 Task: Add Belletoile Imported Baby Brie Cheese to the cart.
Action: Mouse pressed left at (27, 116)
Screenshot: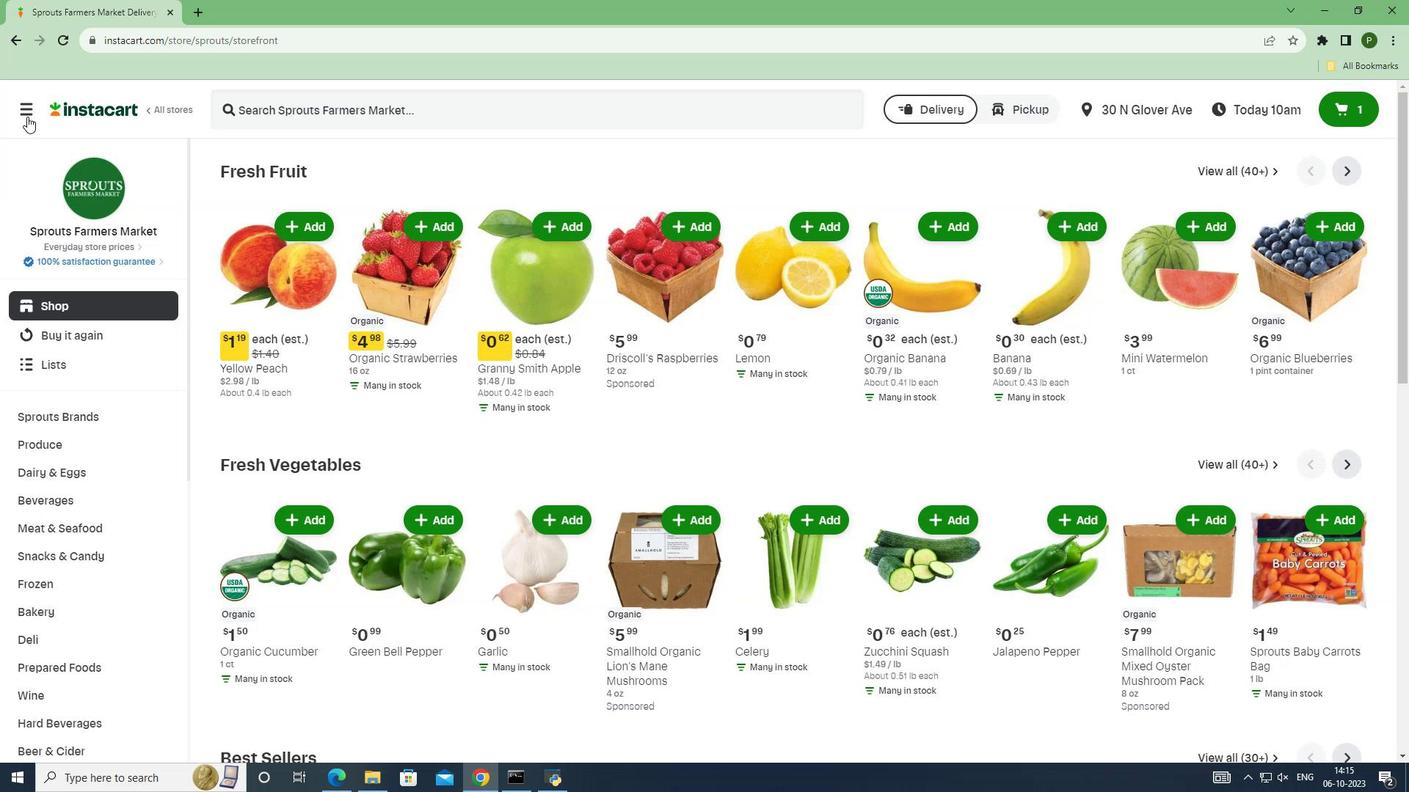 
Action: Mouse moved to (68, 386)
Screenshot: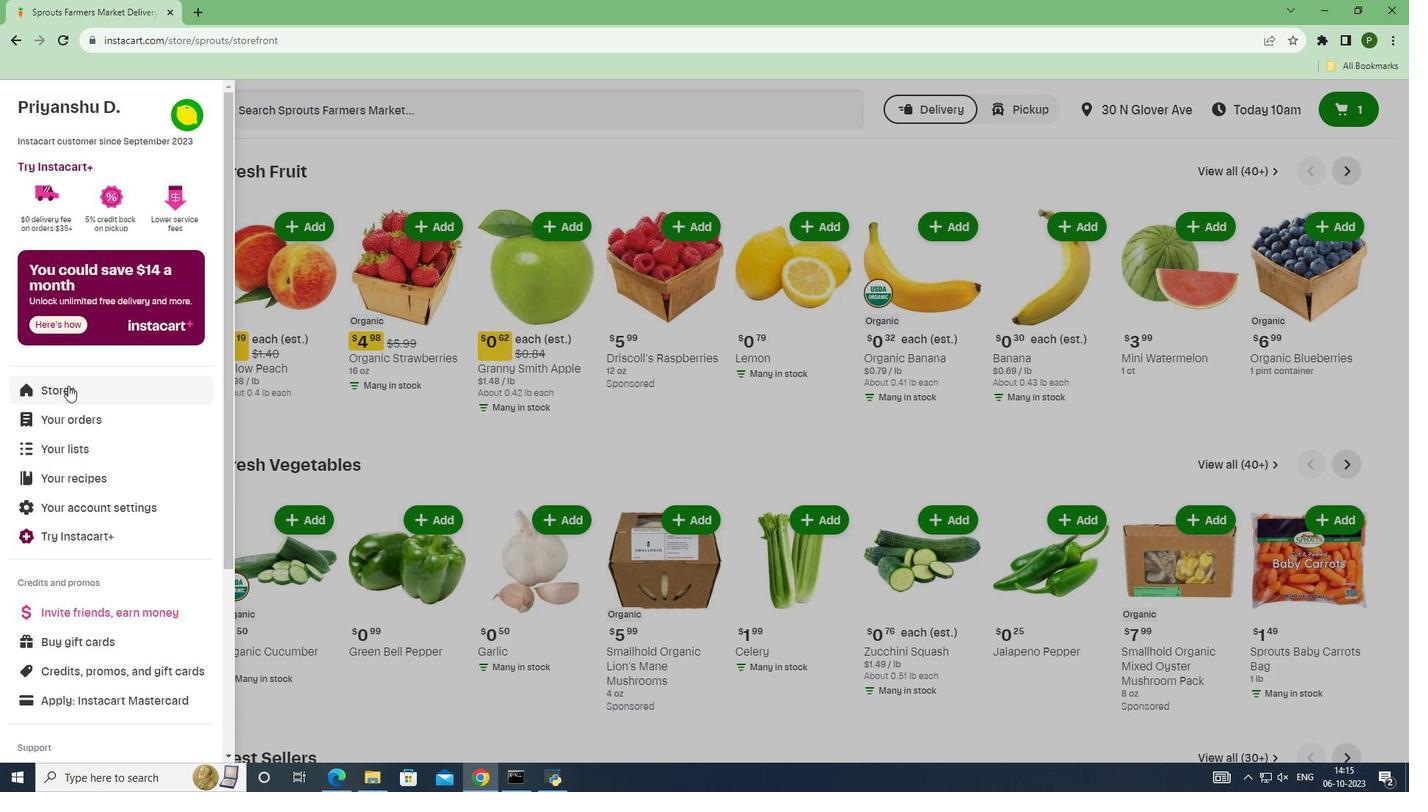 
Action: Mouse pressed left at (68, 386)
Screenshot: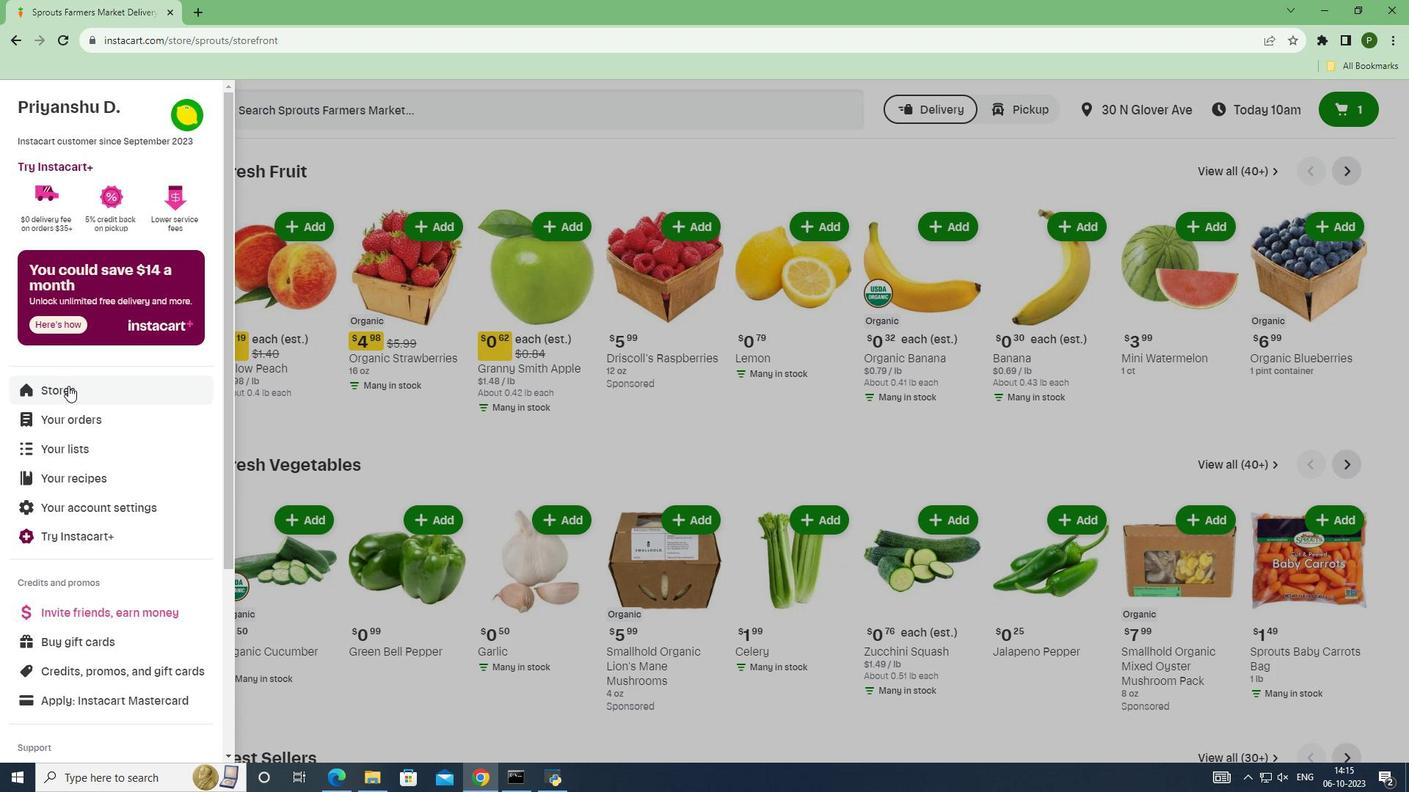 
Action: Mouse moved to (341, 172)
Screenshot: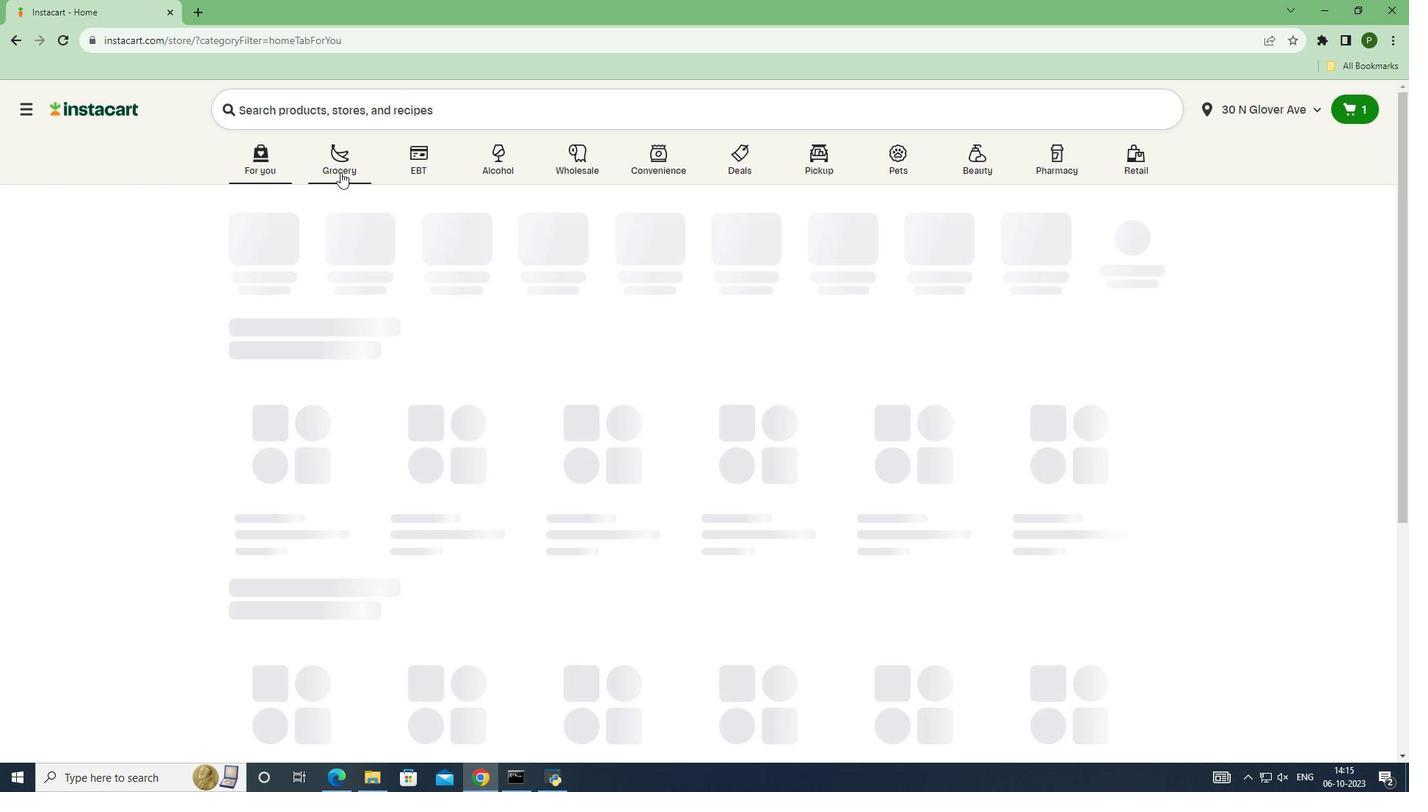 
Action: Mouse pressed left at (341, 172)
Screenshot: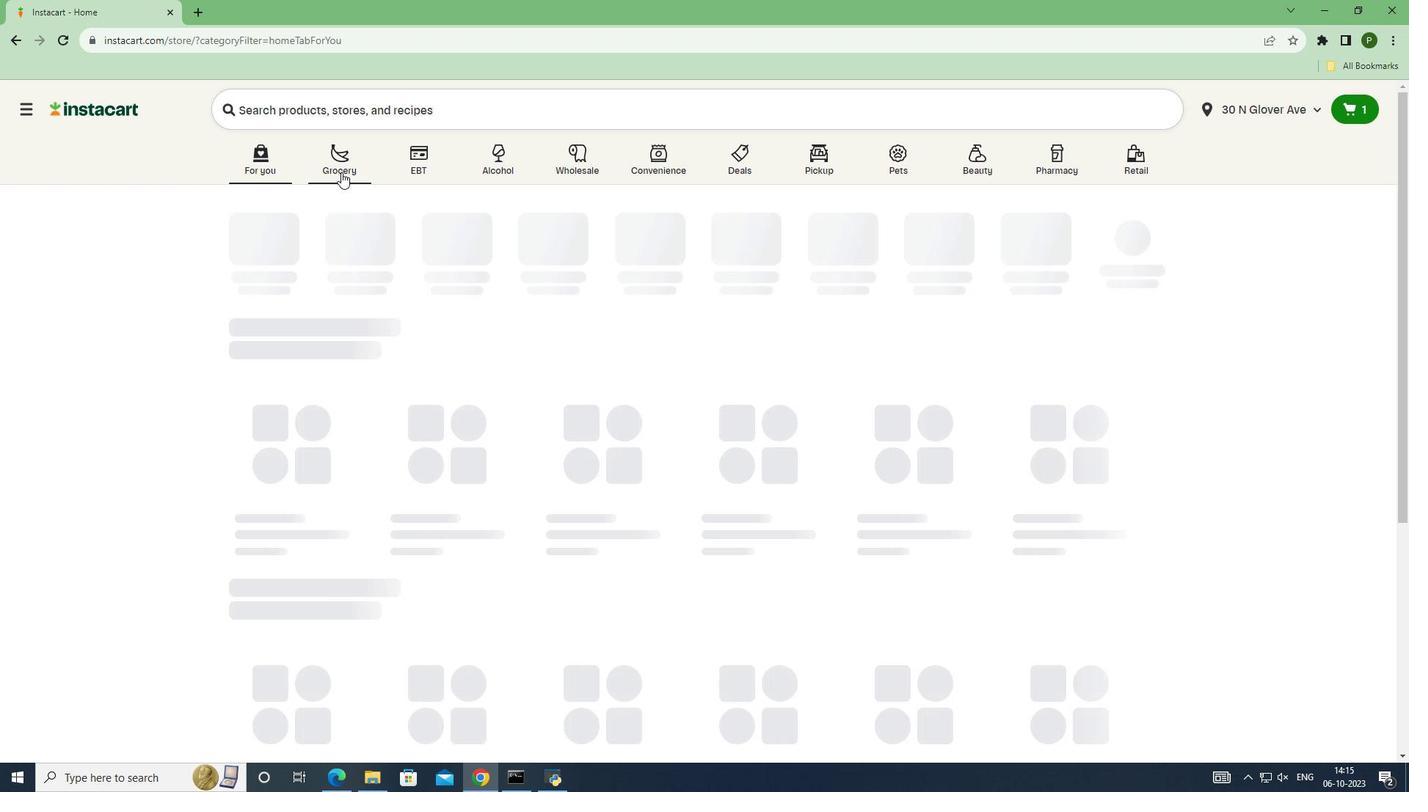 
Action: Mouse moved to (342, 244)
Screenshot: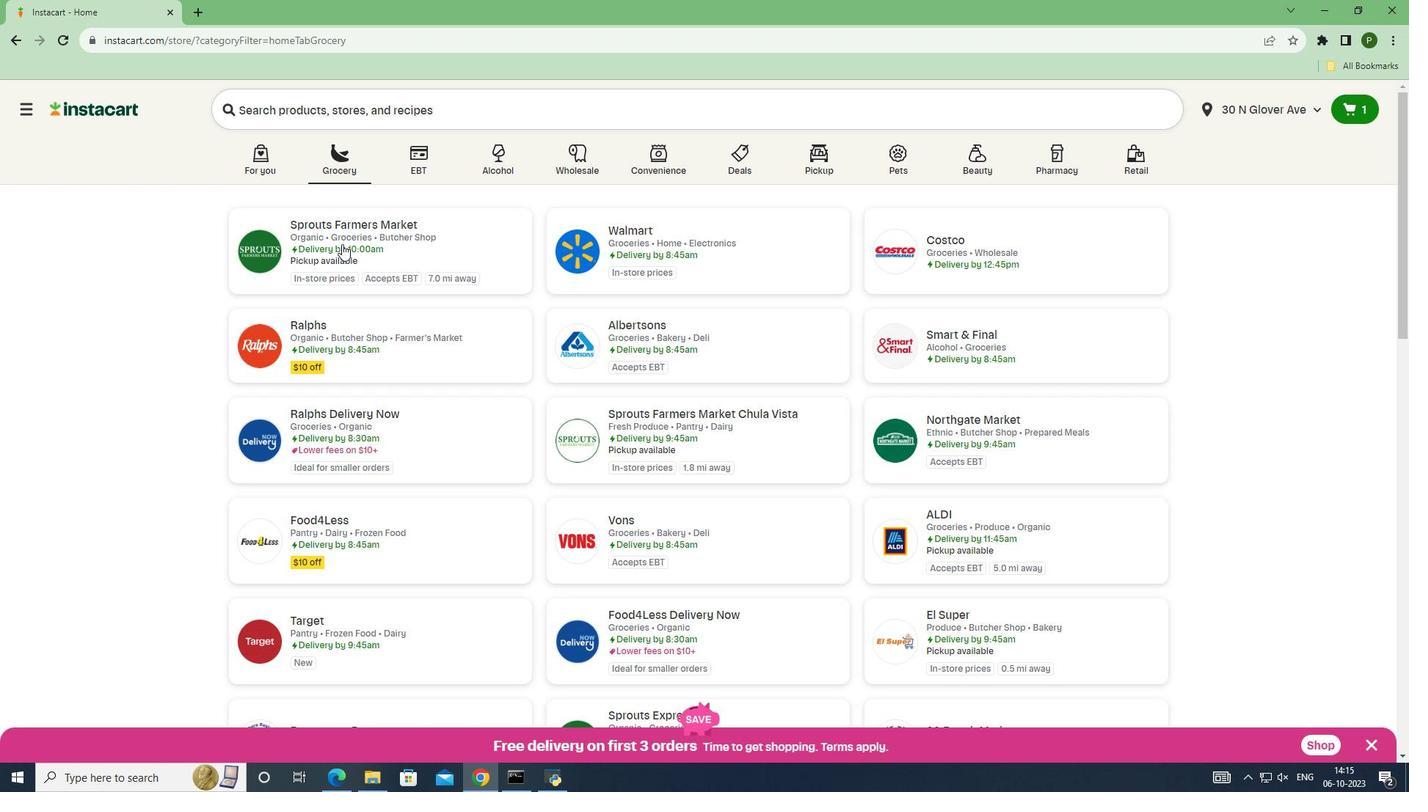 
Action: Mouse pressed left at (342, 244)
Screenshot: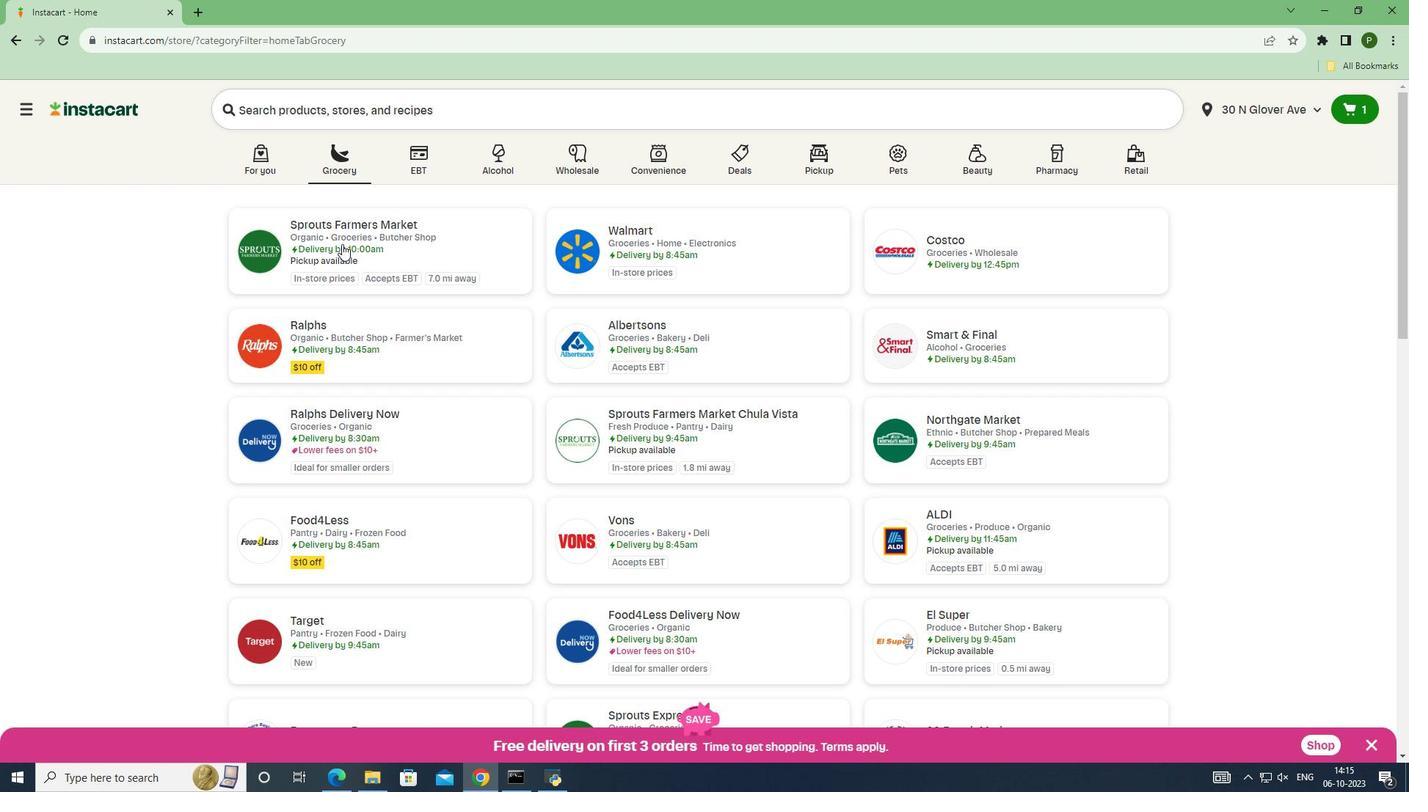 
Action: Mouse moved to (33, 470)
Screenshot: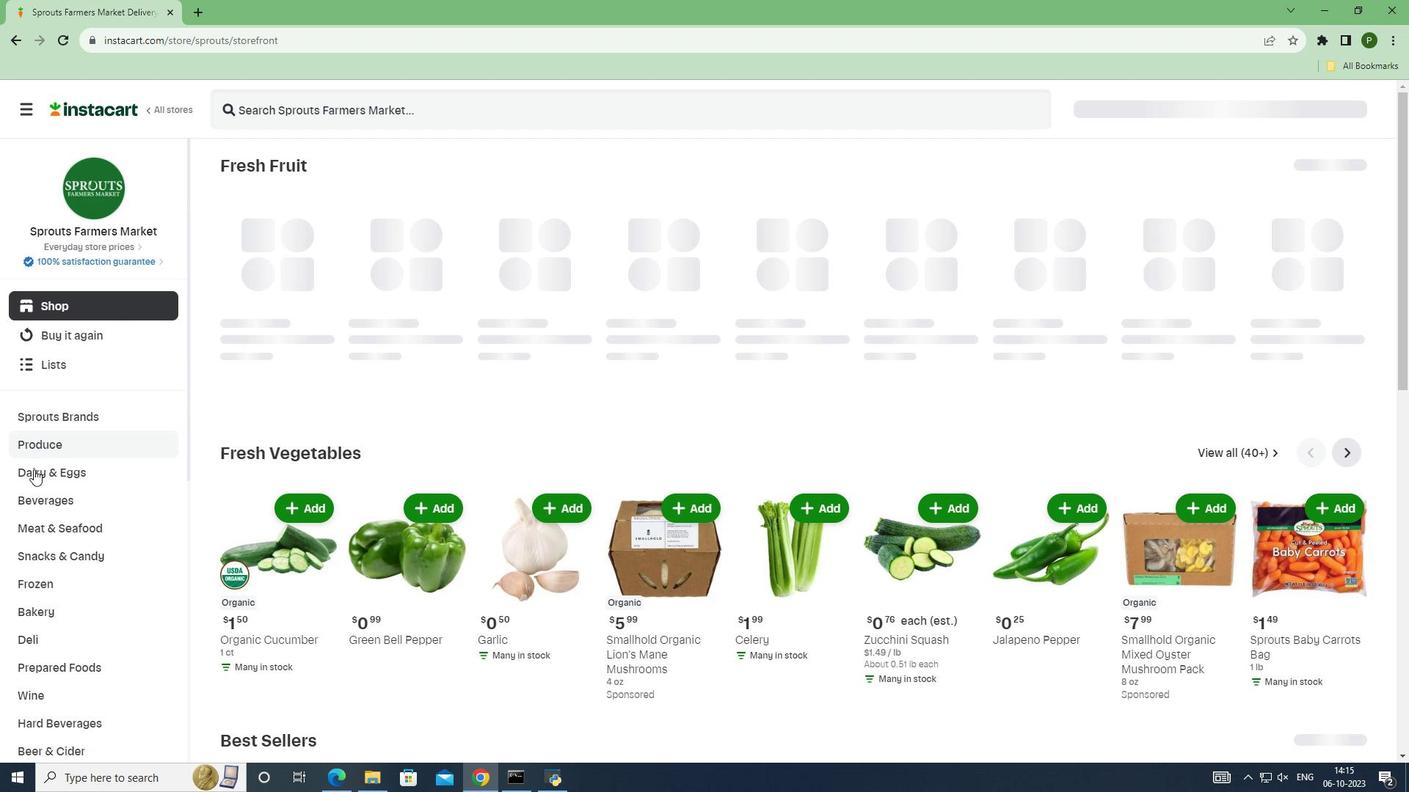 
Action: Mouse pressed left at (33, 470)
Screenshot: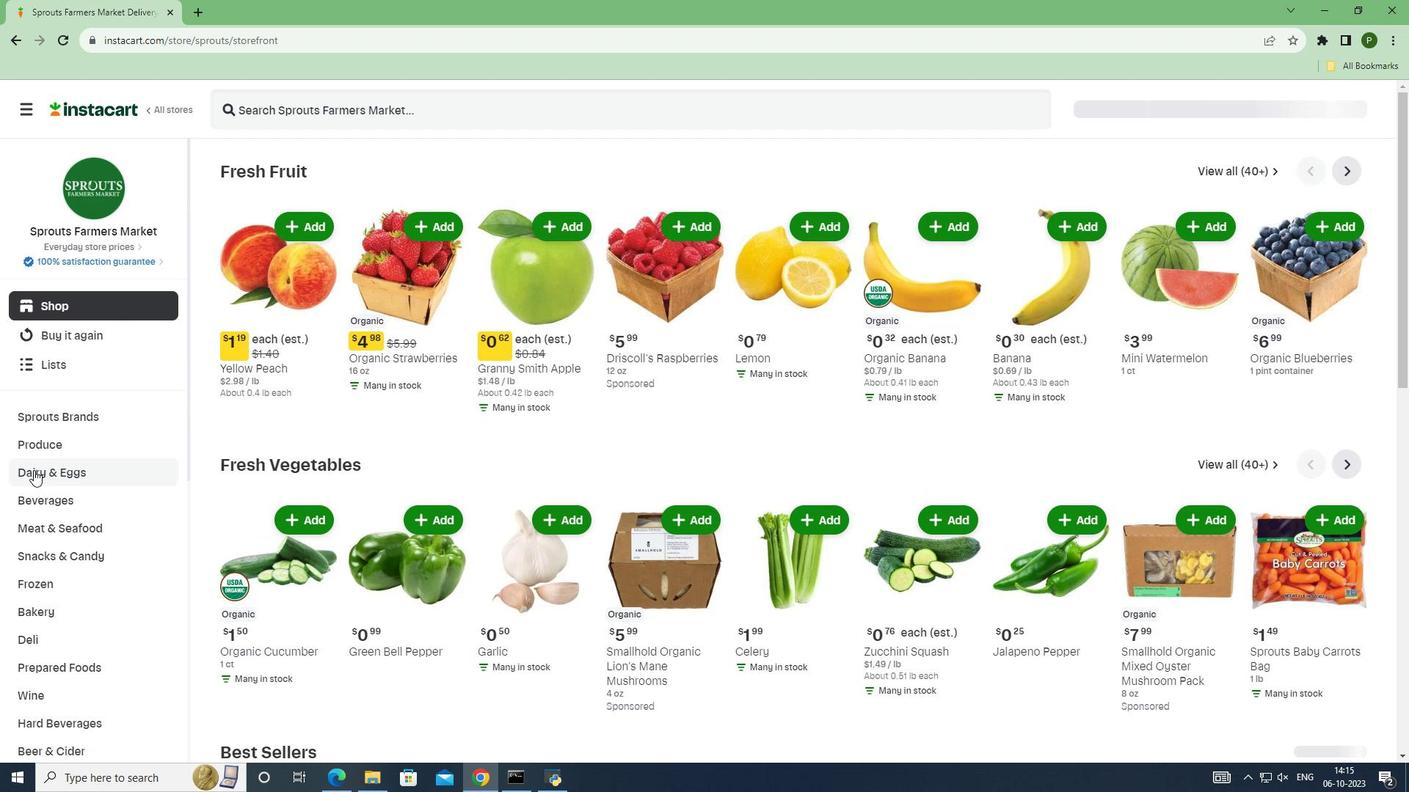 
Action: Mouse moved to (45, 527)
Screenshot: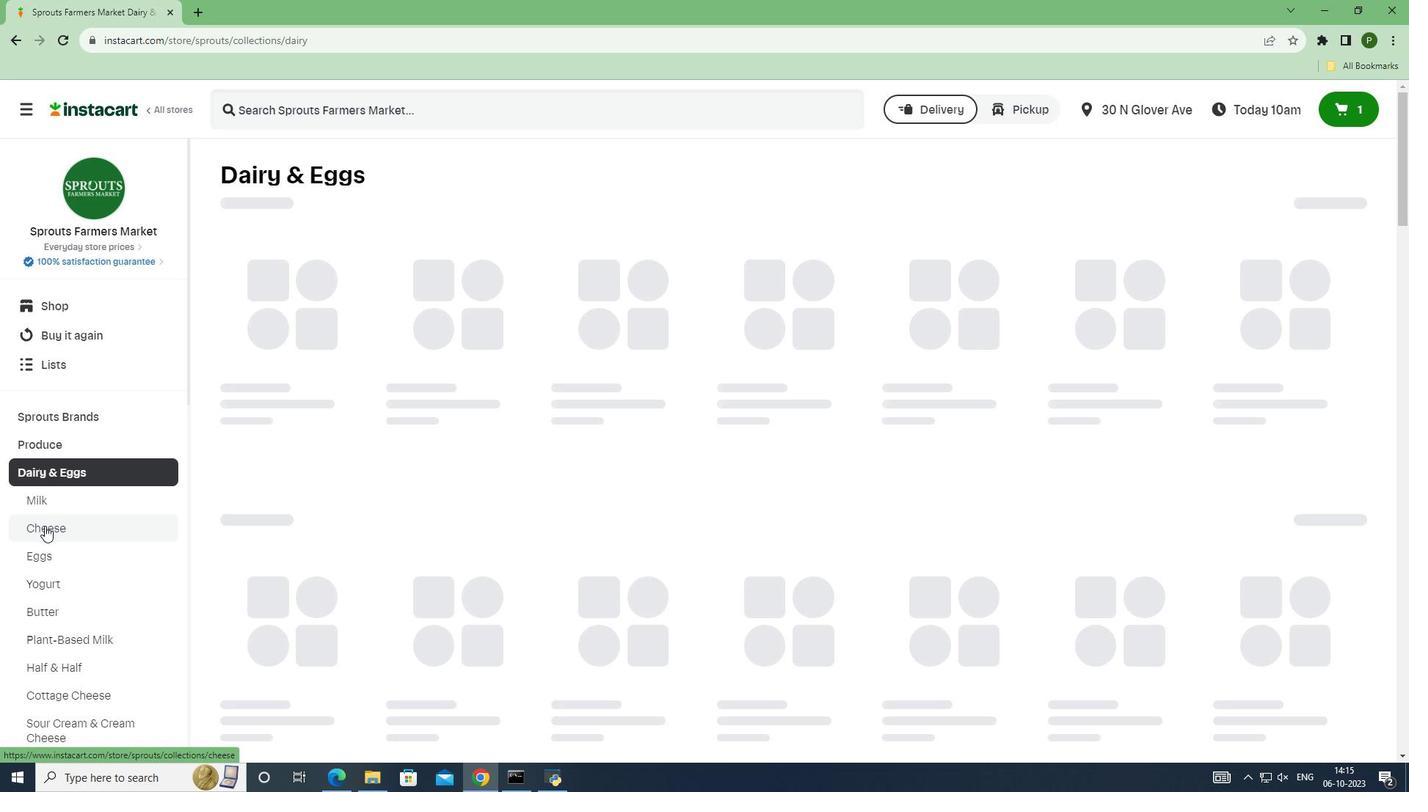 
Action: Mouse pressed left at (45, 527)
Screenshot: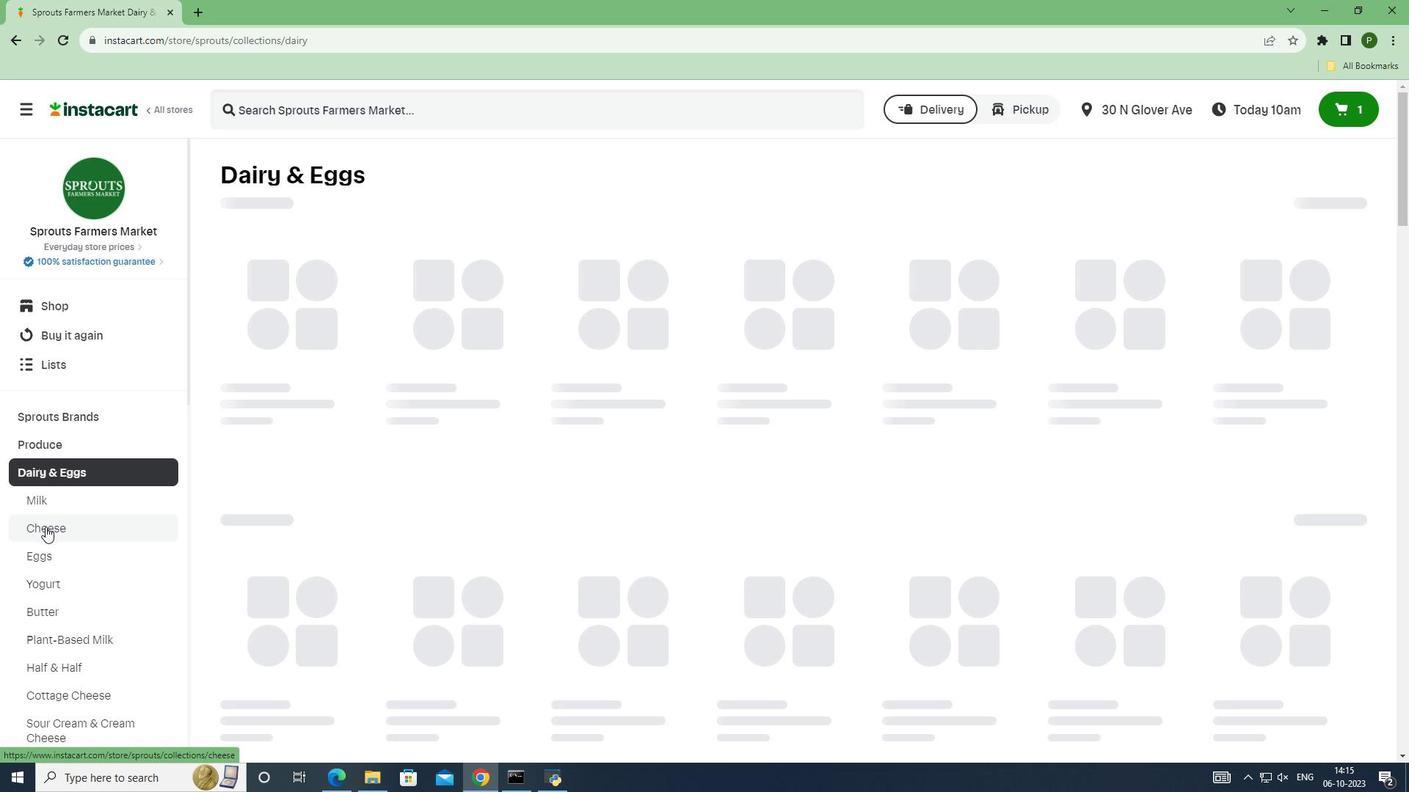 
Action: Mouse moved to (302, 110)
Screenshot: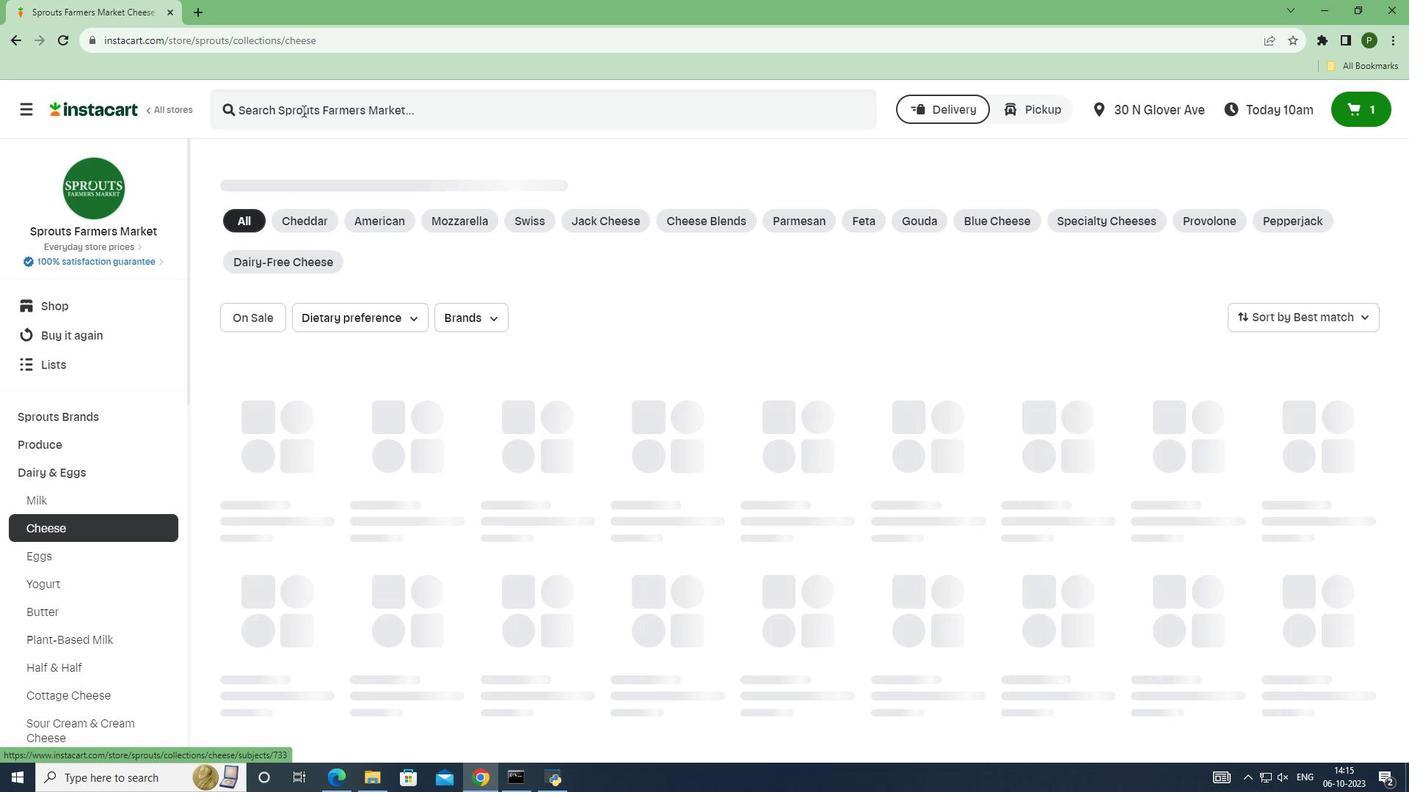 
Action: Mouse pressed left at (302, 110)
Screenshot: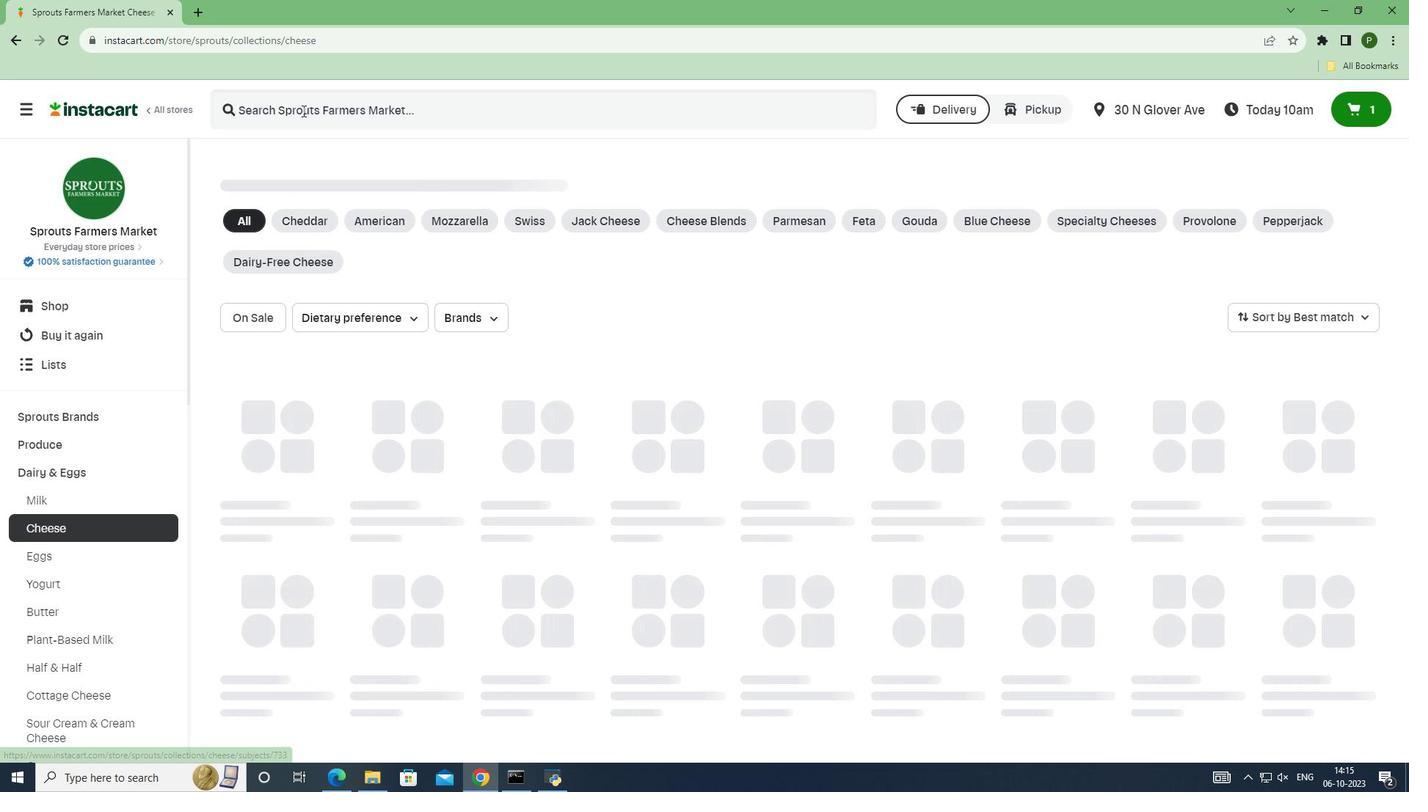 
Action: Key pressed <Key.caps_lock>B<Key.caps_lock>eletoile<Key.space><Key.caps_lock>I<Key.caps_lock>mpr<Key.backspace>orted<Key.space><Key.caps_lock>B<Key.caps_lock>aby<Key.space><Key.caps_lock>B<Key.caps_lock>rie<Key.space><Key.caps_lock>C<Key.caps_lock>heese<Key.space><Key.enter>
Screenshot: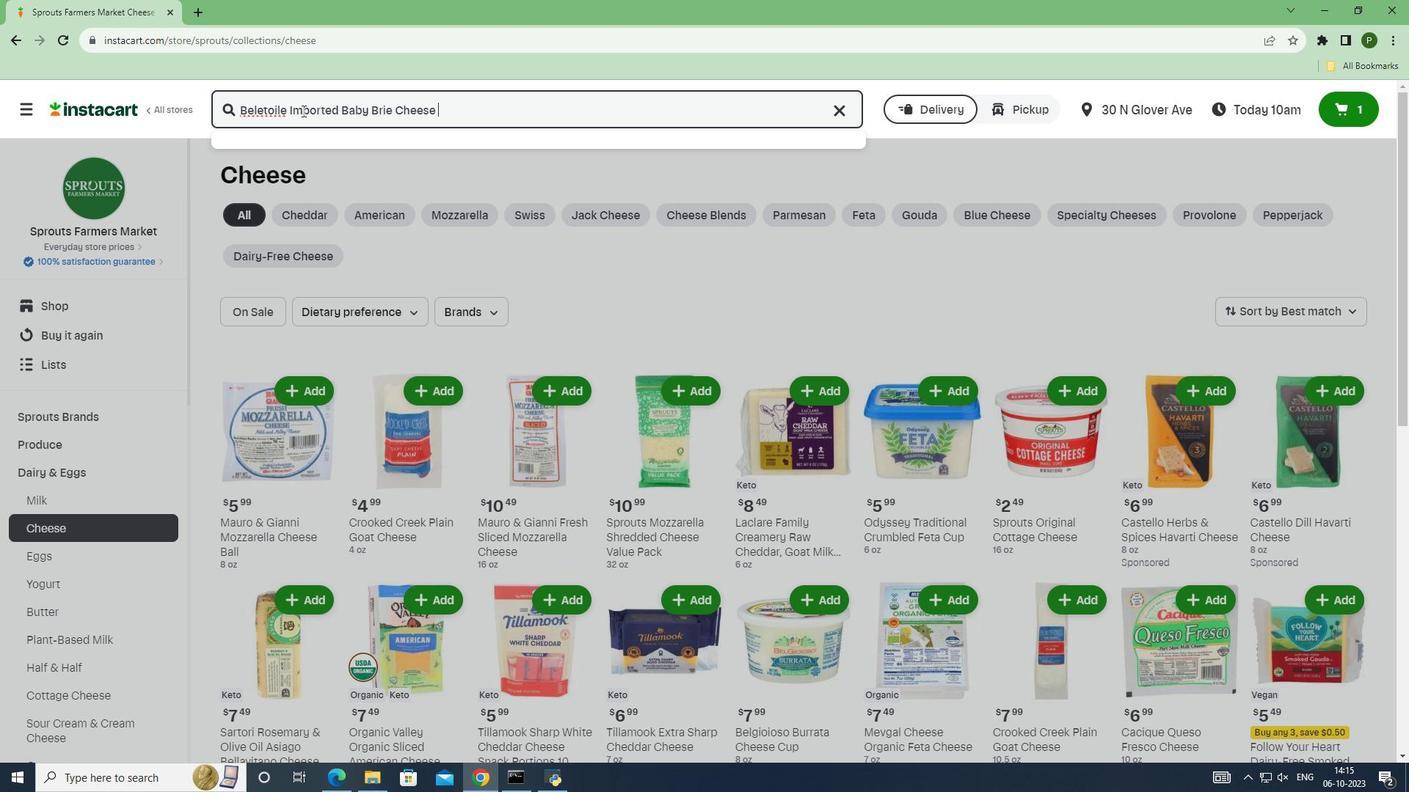 
Action: Mouse moved to (408, 265)
Screenshot: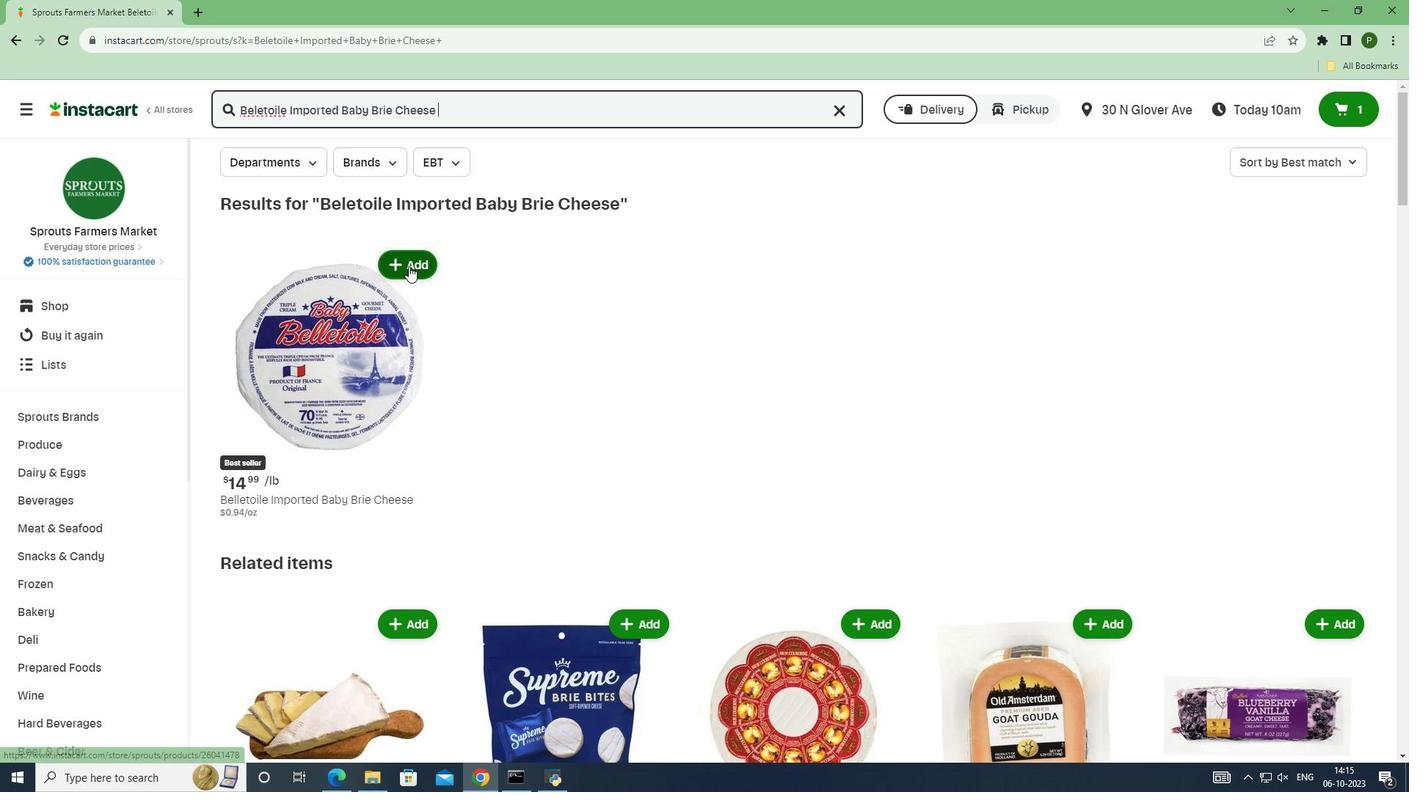 
Action: Mouse pressed left at (408, 265)
Screenshot: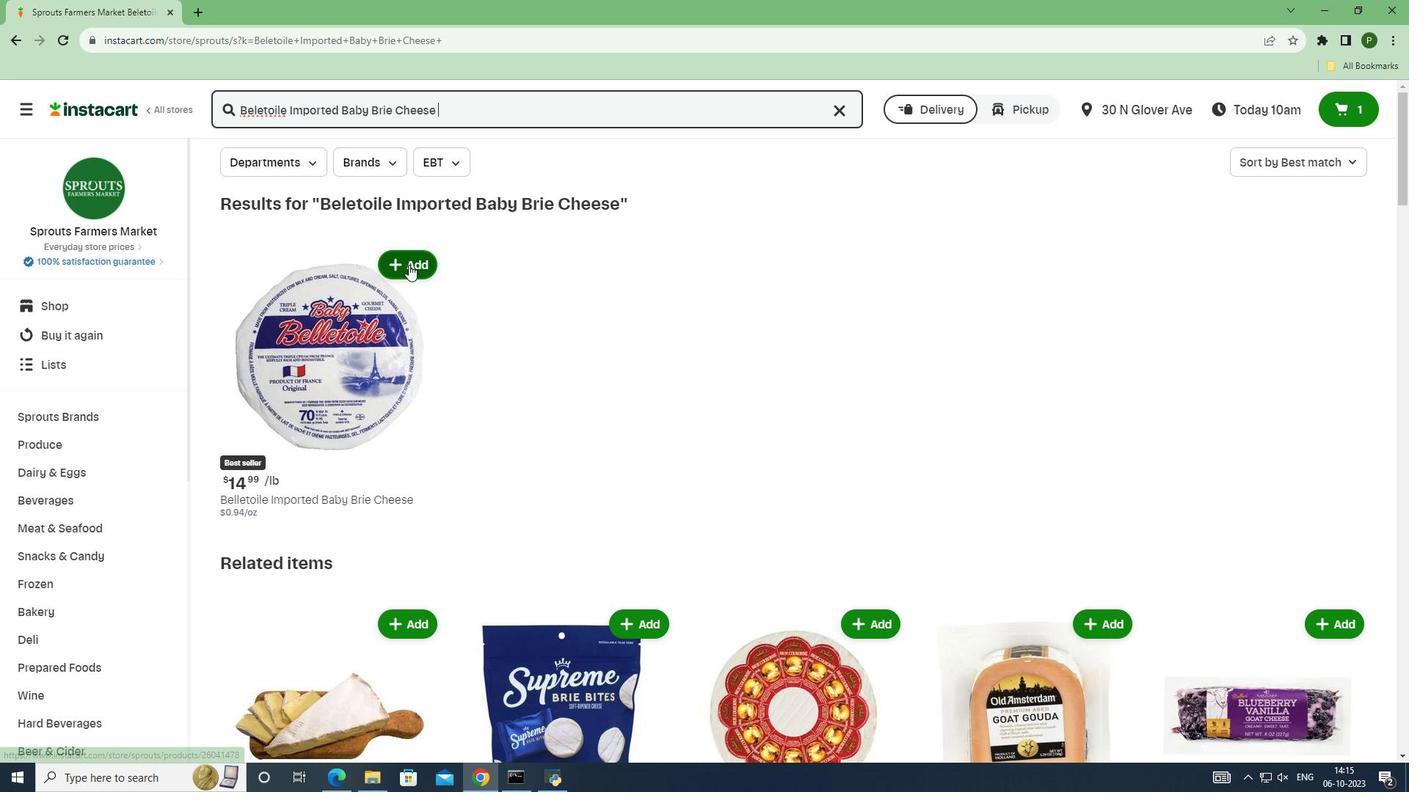 
Action: Mouse moved to (500, 336)
Screenshot: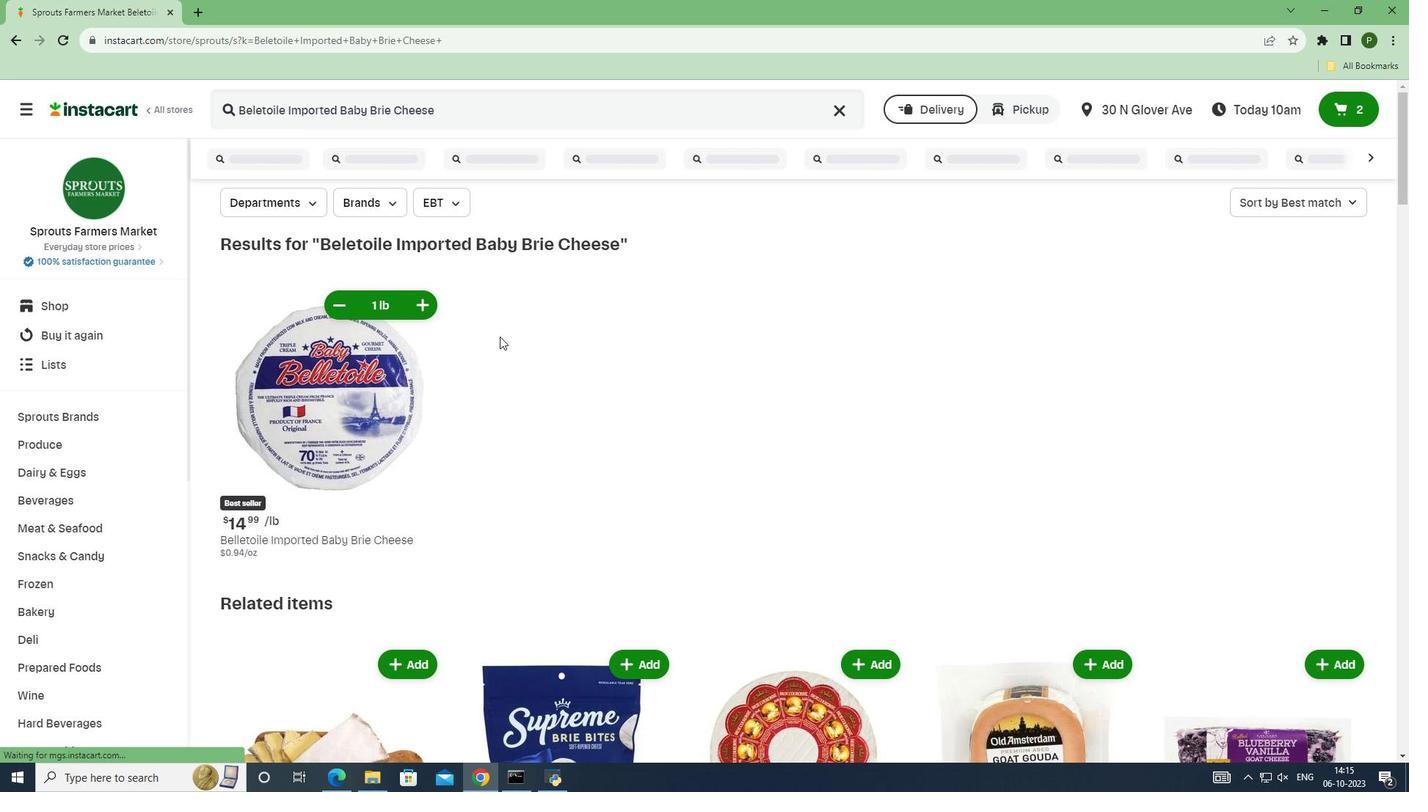 
